 Task: Enable the option "Use muxers rate control mechanism" for HTTP live streaming output.
Action: Mouse moved to (99, 10)
Screenshot: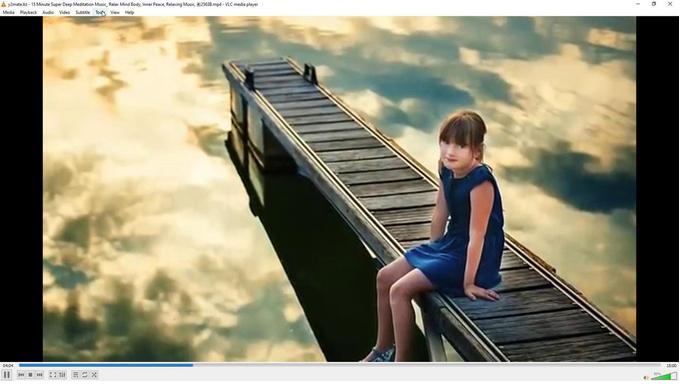 
Action: Mouse pressed left at (99, 10)
Screenshot: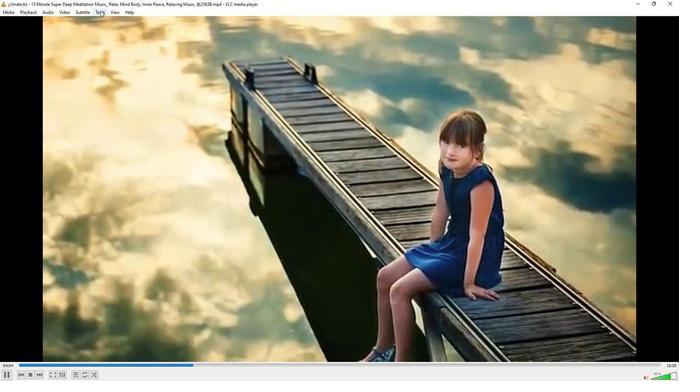 
Action: Mouse moved to (116, 94)
Screenshot: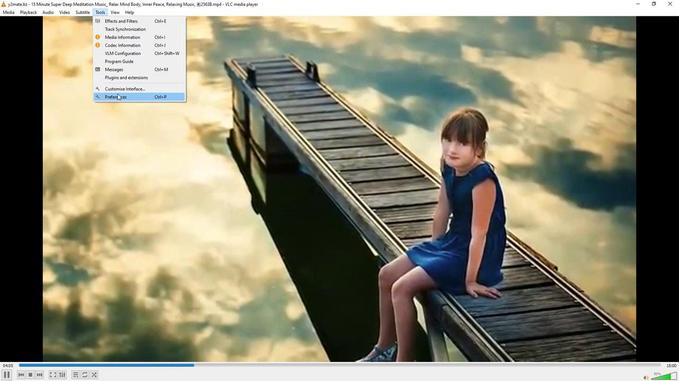 
Action: Mouse pressed left at (116, 94)
Screenshot: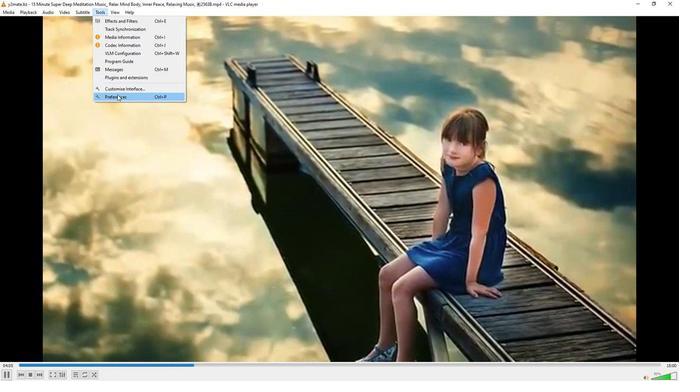 
Action: Mouse moved to (223, 309)
Screenshot: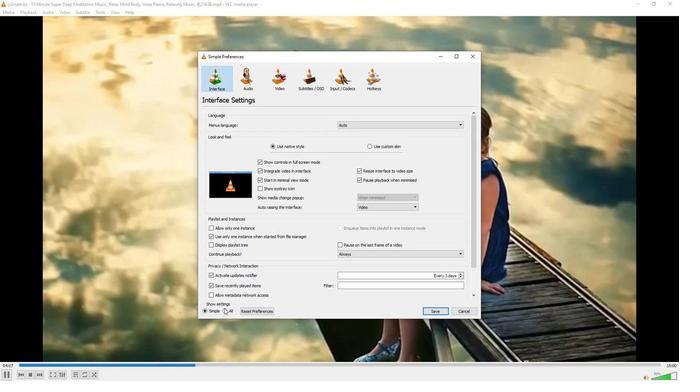 
Action: Mouse pressed left at (223, 309)
Screenshot: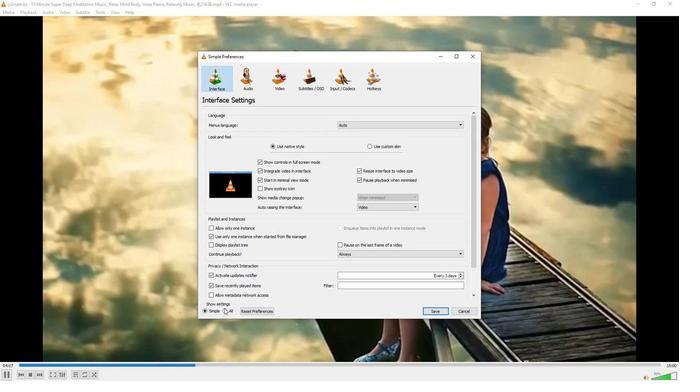 
Action: Mouse moved to (220, 265)
Screenshot: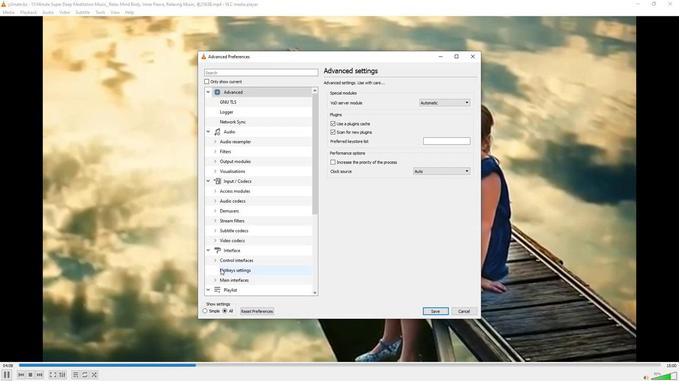 
Action: Mouse scrolled (220, 265) with delta (0, 0)
Screenshot: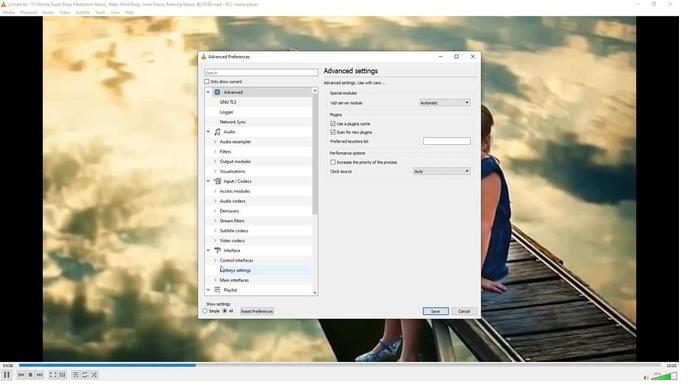 
Action: Mouse scrolled (220, 265) with delta (0, 0)
Screenshot: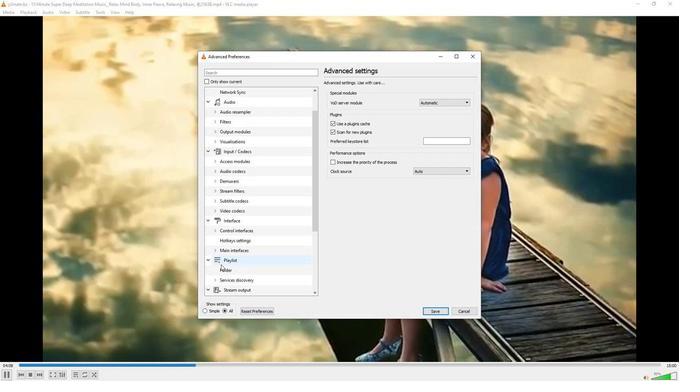 
Action: Mouse moved to (212, 270)
Screenshot: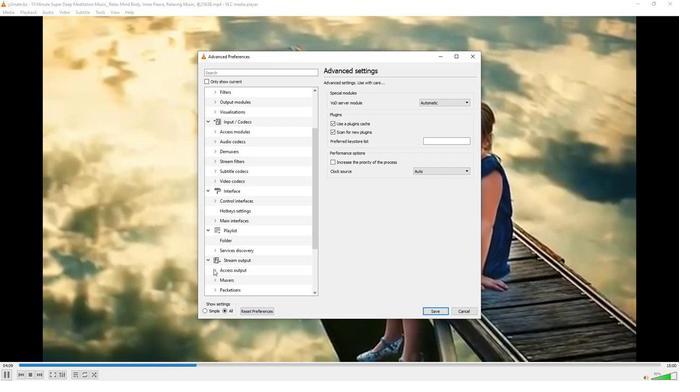 
Action: Mouse pressed left at (212, 270)
Screenshot: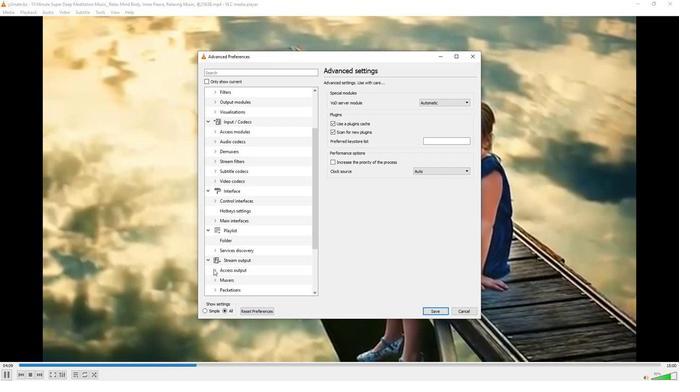 
Action: Mouse moved to (220, 272)
Screenshot: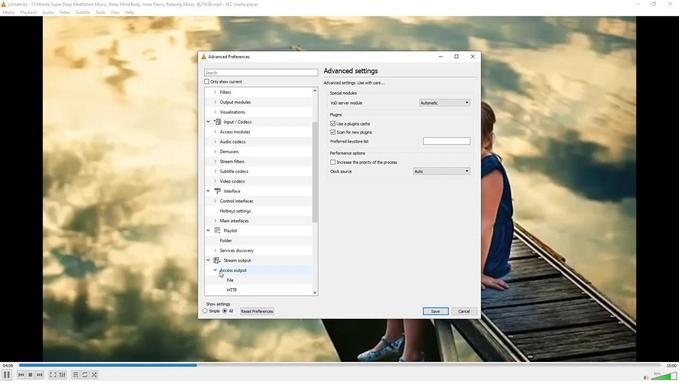 
Action: Mouse scrolled (220, 272) with delta (0, 0)
Screenshot: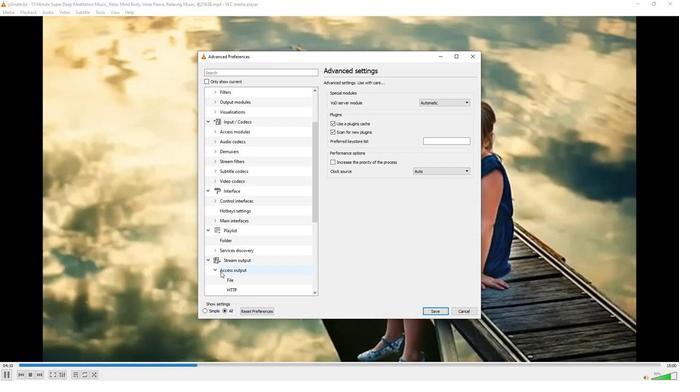 
Action: Mouse moved to (232, 272)
Screenshot: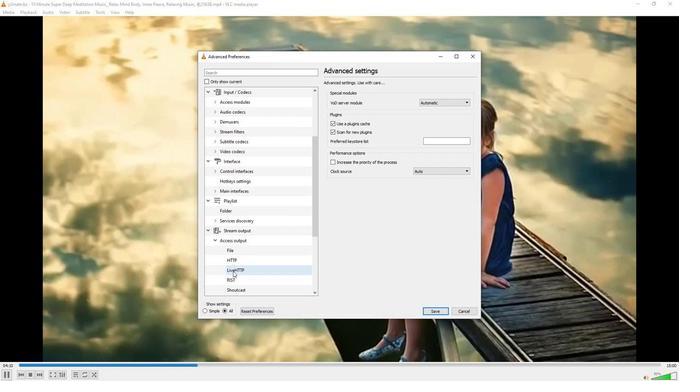 
Action: Mouse pressed left at (232, 272)
Screenshot: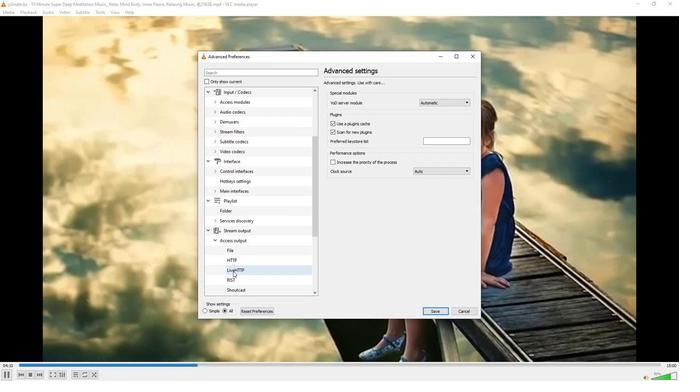 
Action: Mouse moved to (328, 138)
Screenshot: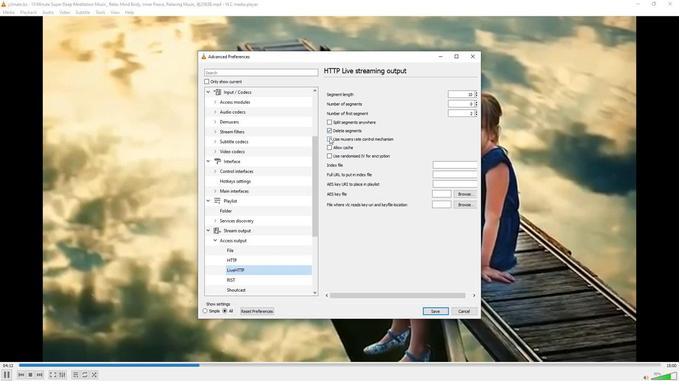 
Action: Mouse pressed left at (328, 138)
Screenshot: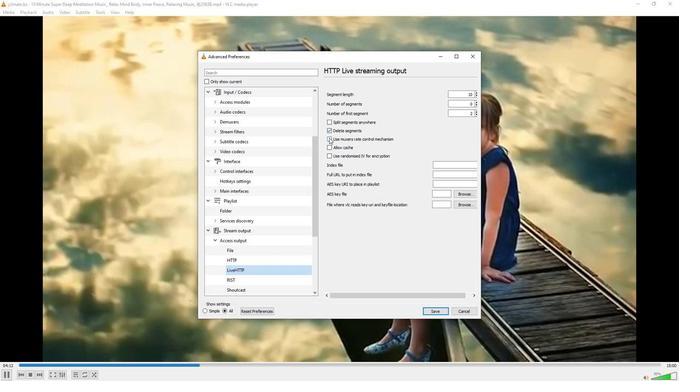 
Action: Mouse moved to (328, 230)
Screenshot: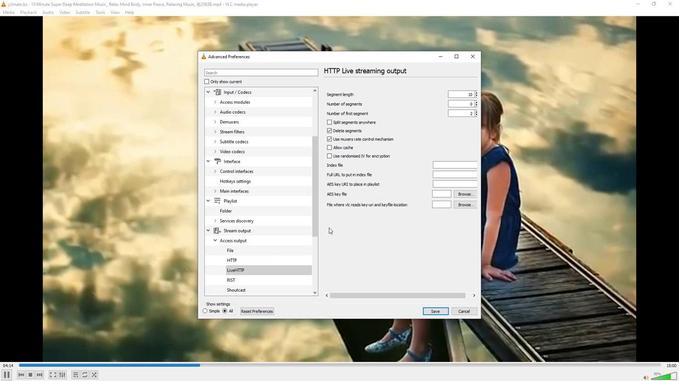 
